 Task: Look for products in the category "Eye Drops" from Boiron only.
Action: Mouse moved to (251, 113)
Screenshot: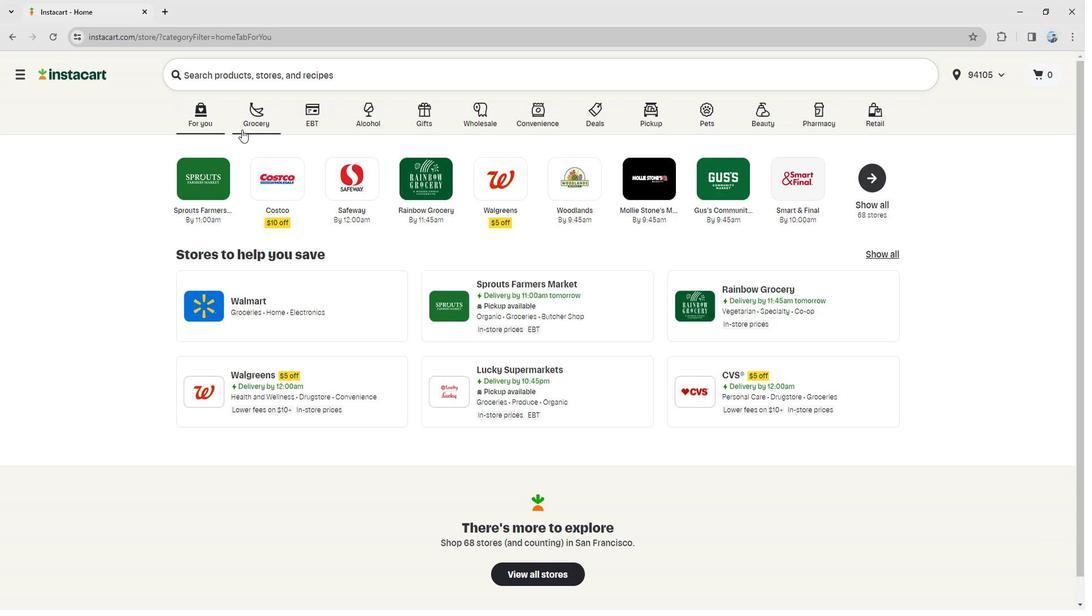 
Action: Mouse pressed left at (251, 113)
Screenshot: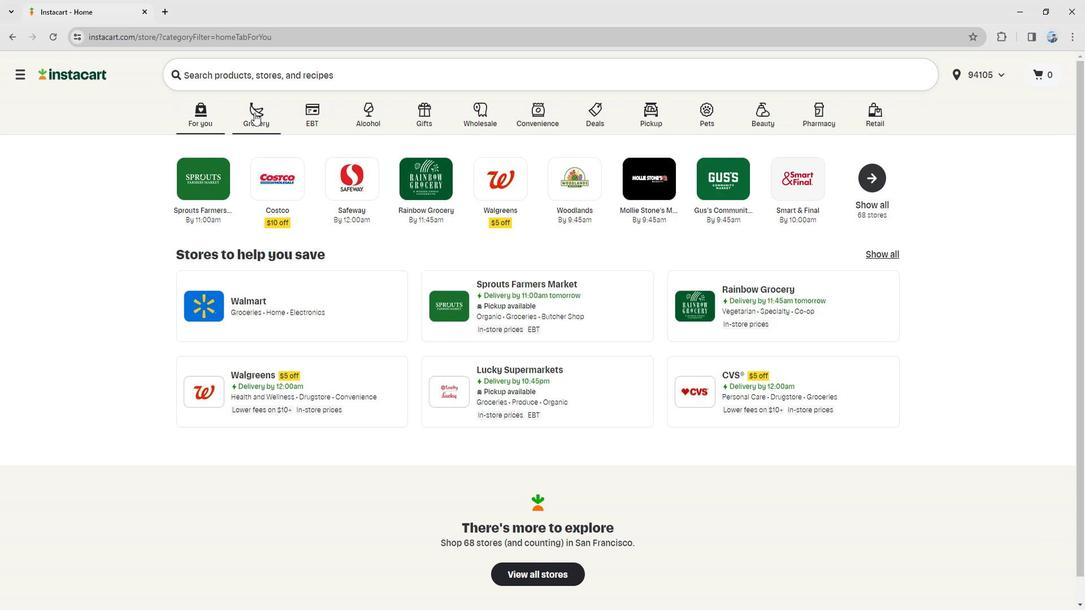 
Action: Mouse moved to (842, 188)
Screenshot: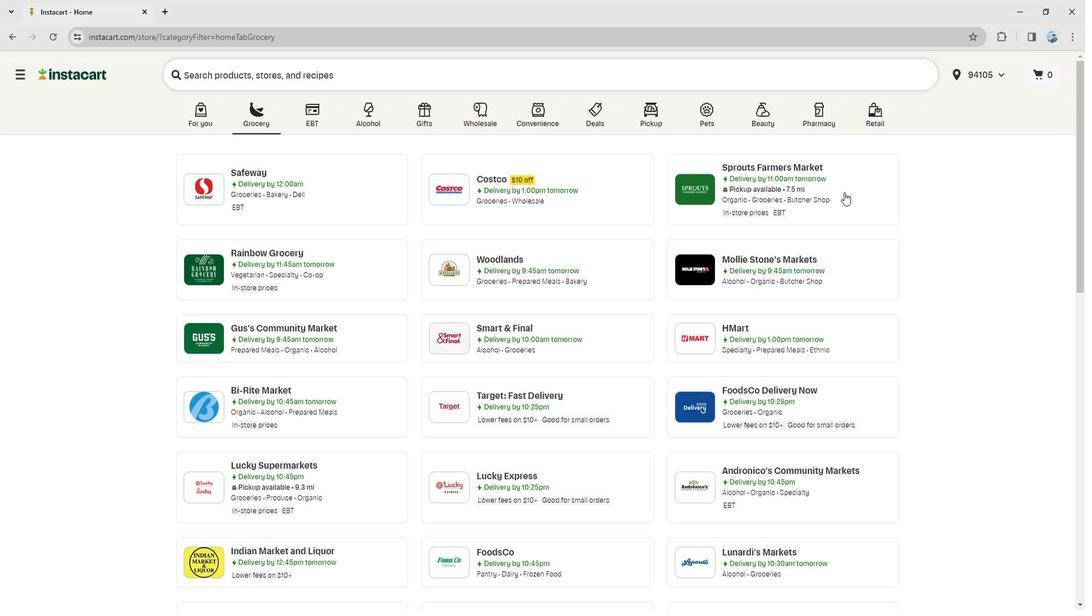 
Action: Mouse pressed left at (842, 188)
Screenshot: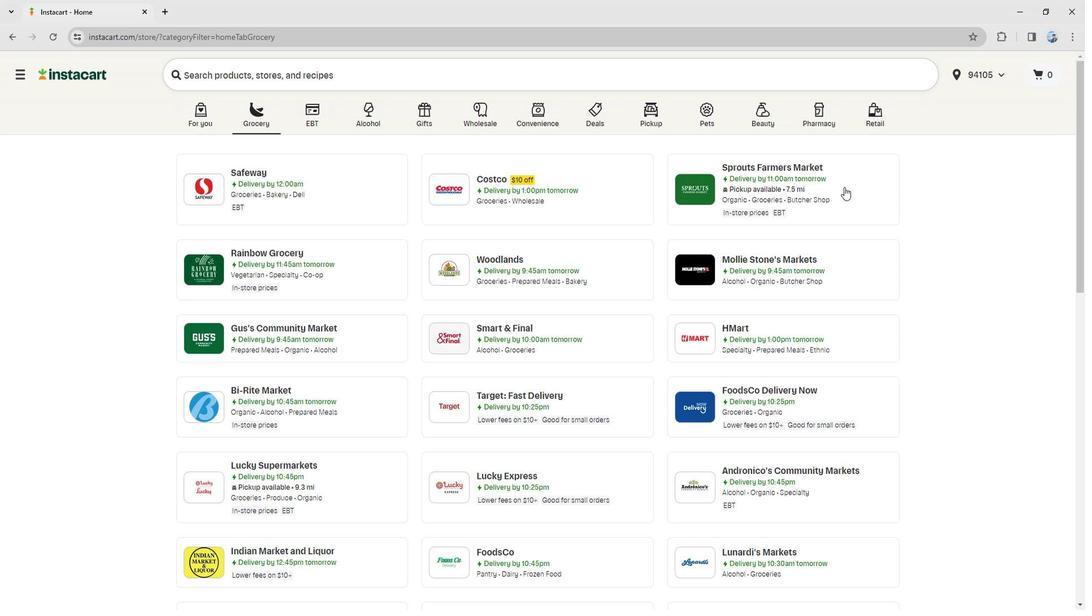 
Action: Mouse moved to (76, 362)
Screenshot: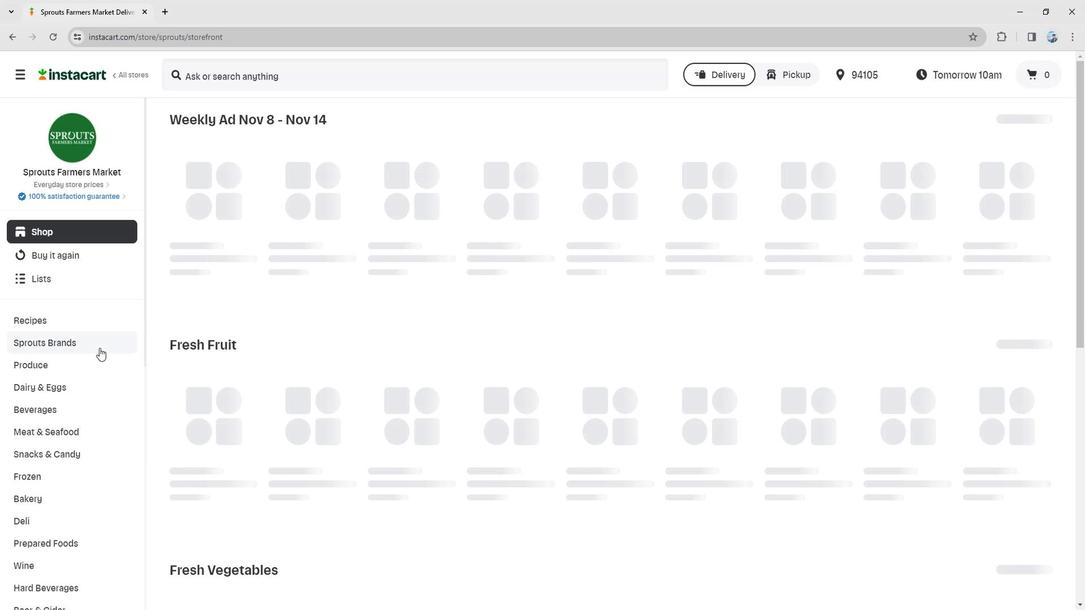 
Action: Mouse scrolled (76, 362) with delta (0, 0)
Screenshot: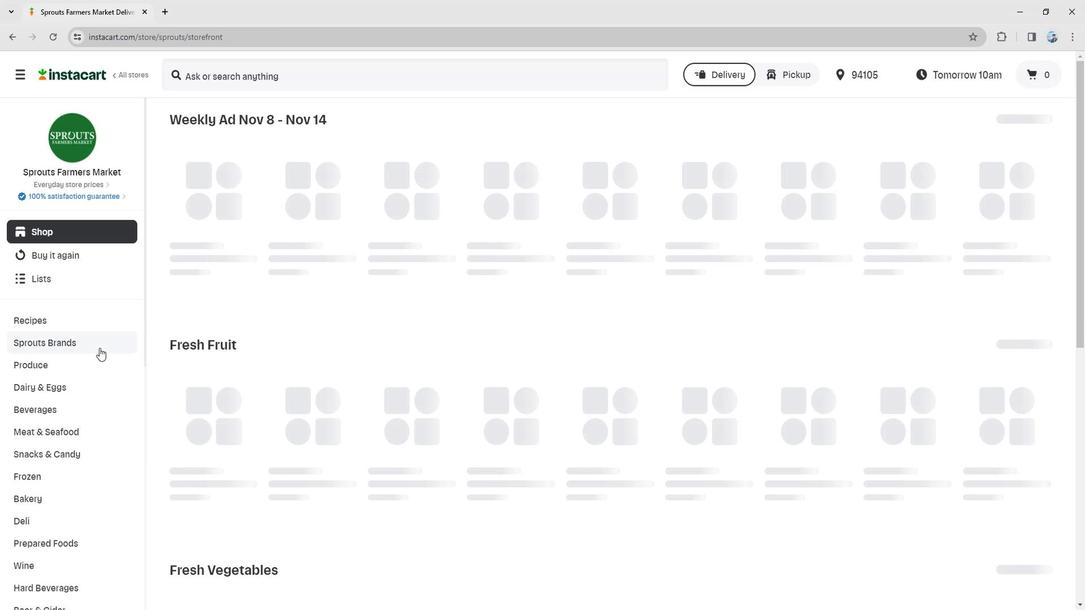 
Action: Mouse moved to (71, 370)
Screenshot: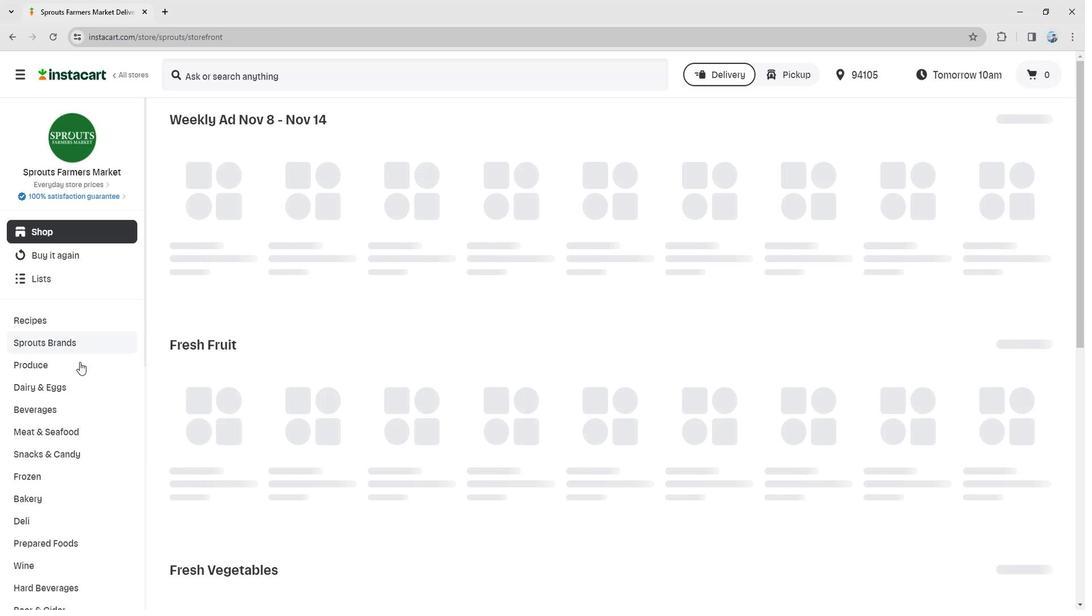 
Action: Mouse scrolled (71, 369) with delta (0, 0)
Screenshot: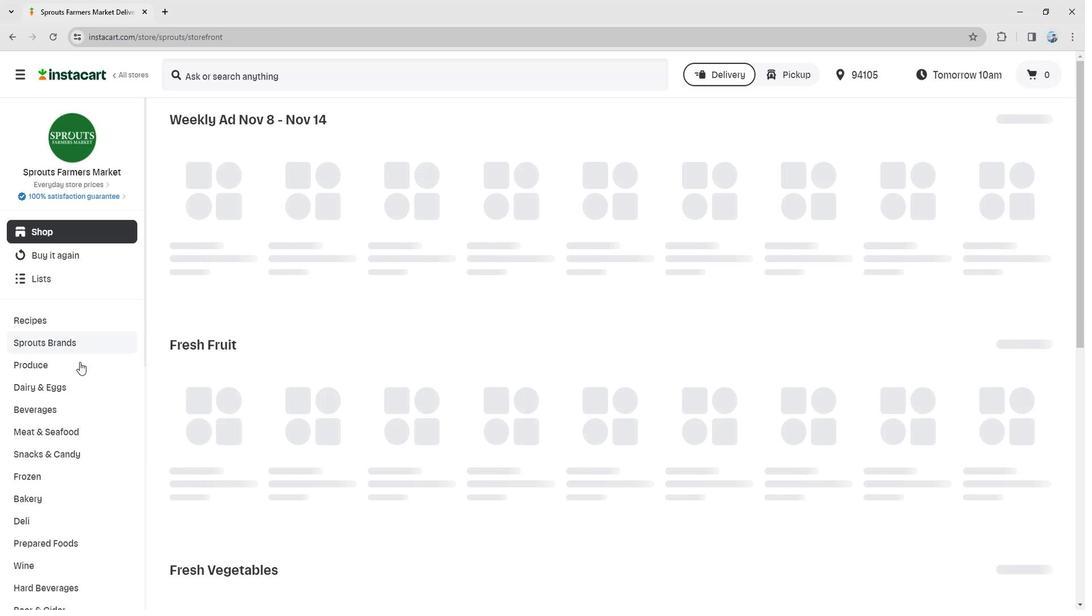 
Action: Mouse scrolled (71, 369) with delta (0, 0)
Screenshot: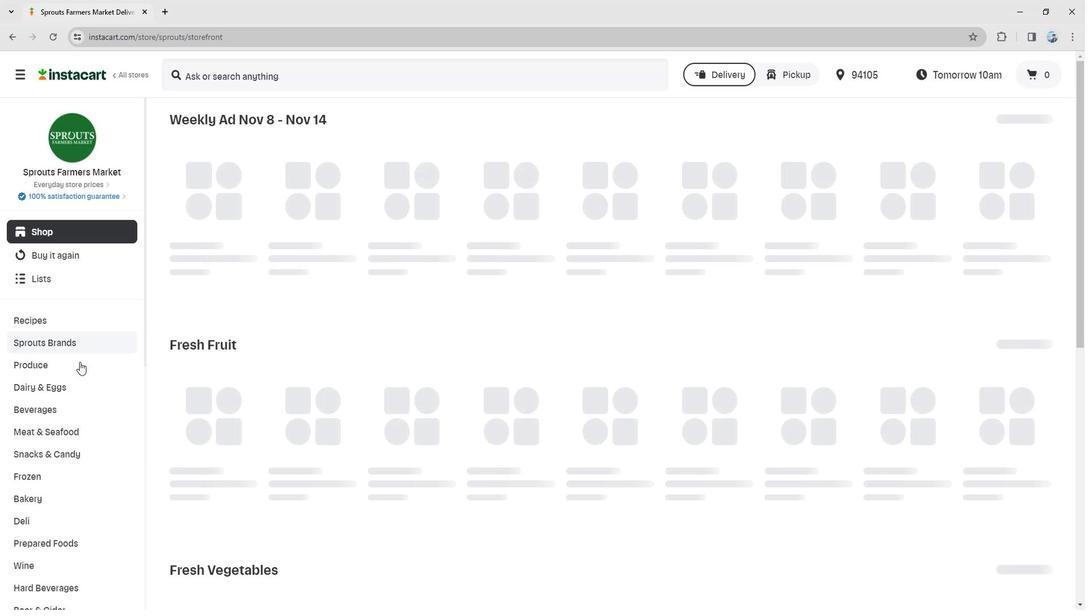
Action: Mouse scrolled (71, 369) with delta (0, 0)
Screenshot: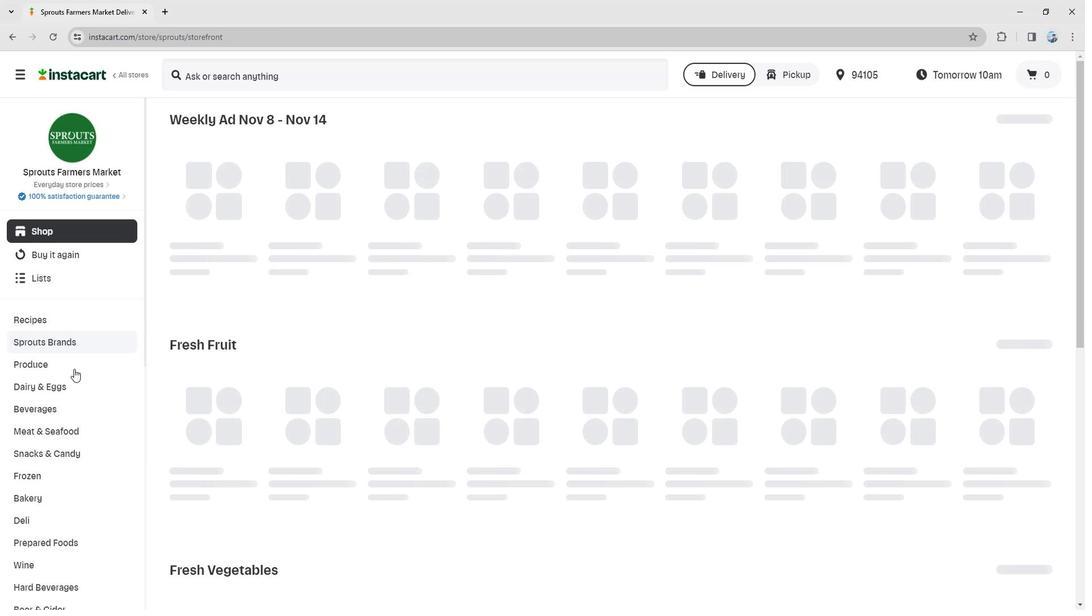 
Action: Mouse scrolled (71, 369) with delta (0, 0)
Screenshot: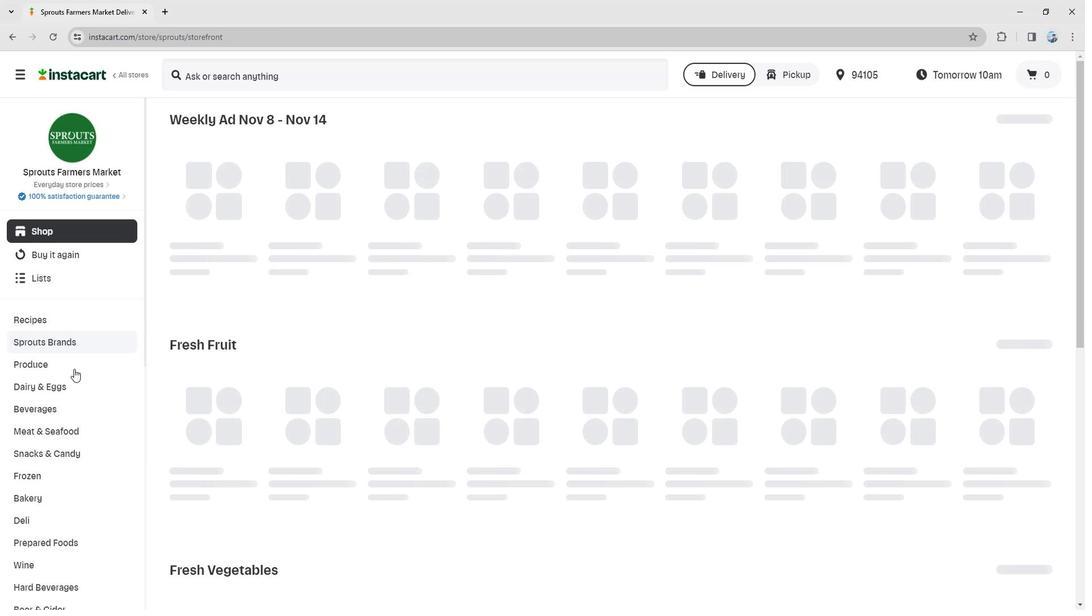 
Action: Mouse scrolled (71, 369) with delta (0, 0)
Screenshot: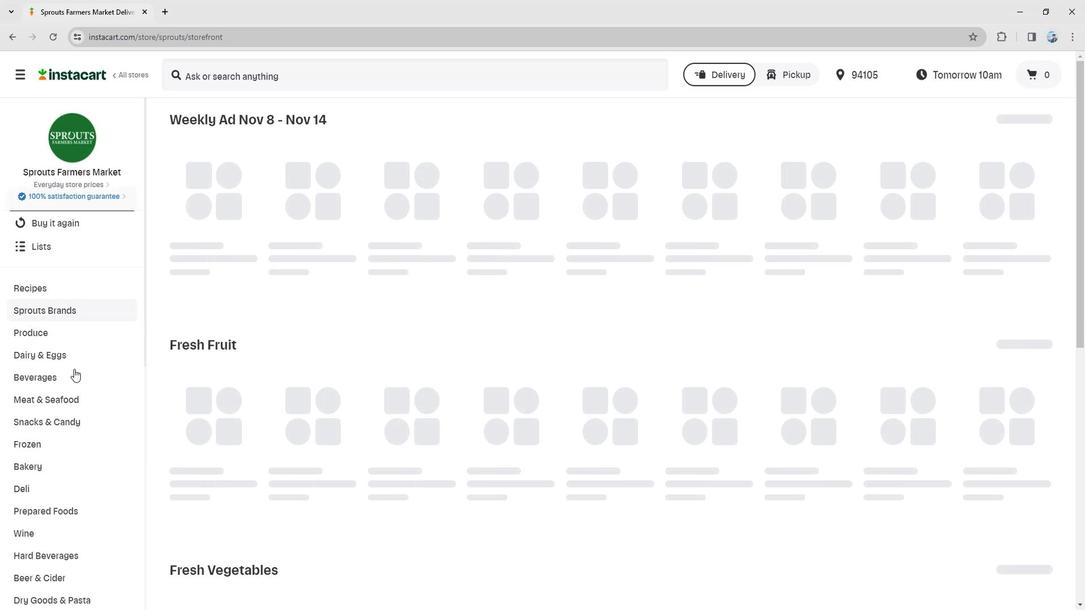 
Action: Mouse scrolled (71, 369) with delta (0, 0)
Screenshot: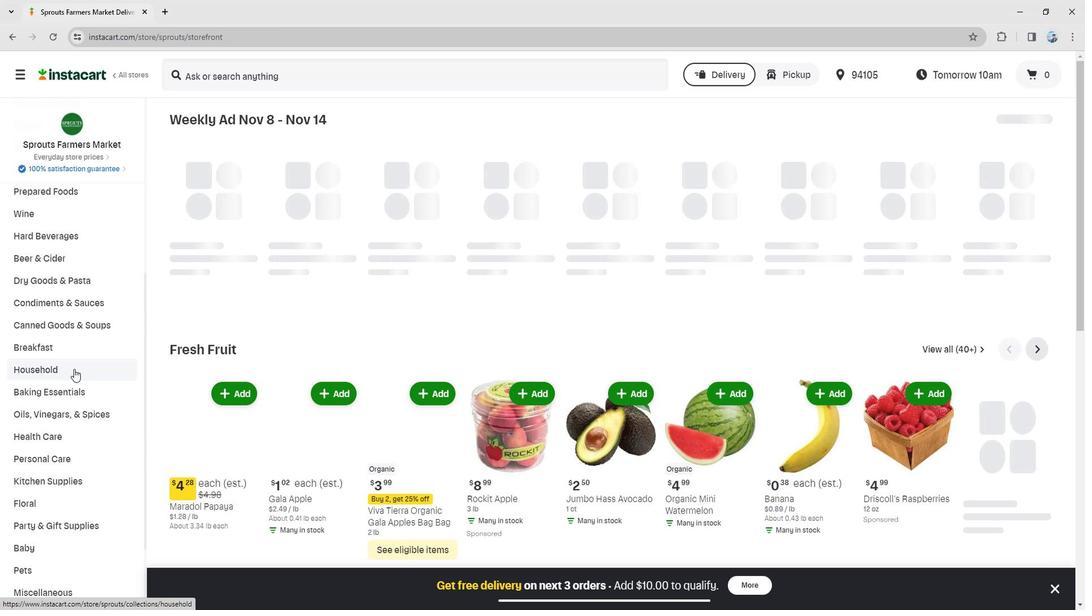 
Action: Mouse scrolled (71, 369) with delta (0, 0)
Screenshot: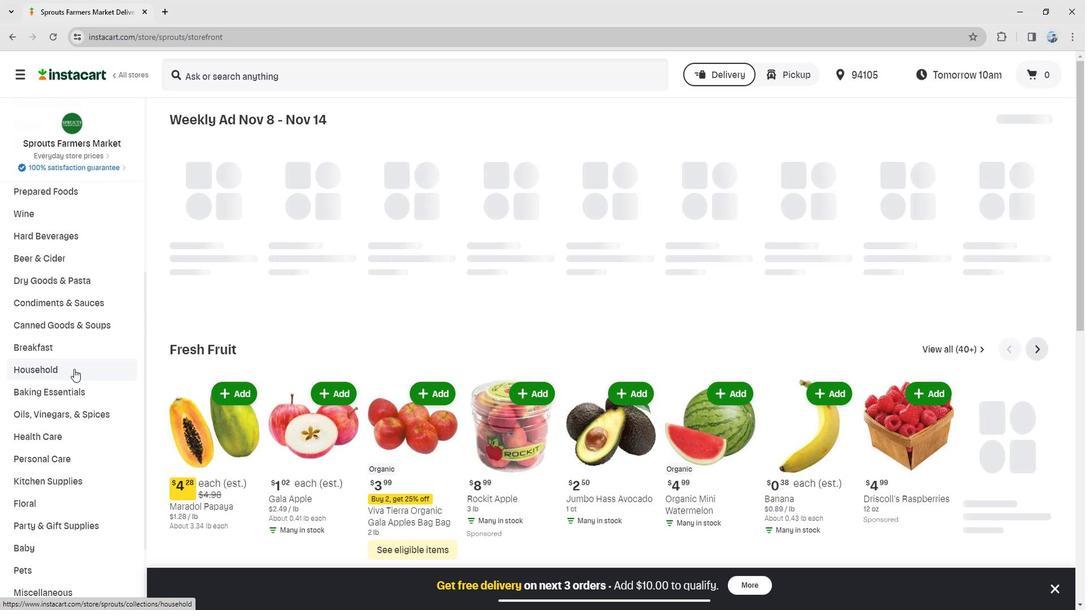 
Action: Mouse moved to (68, 353)
Screenshot: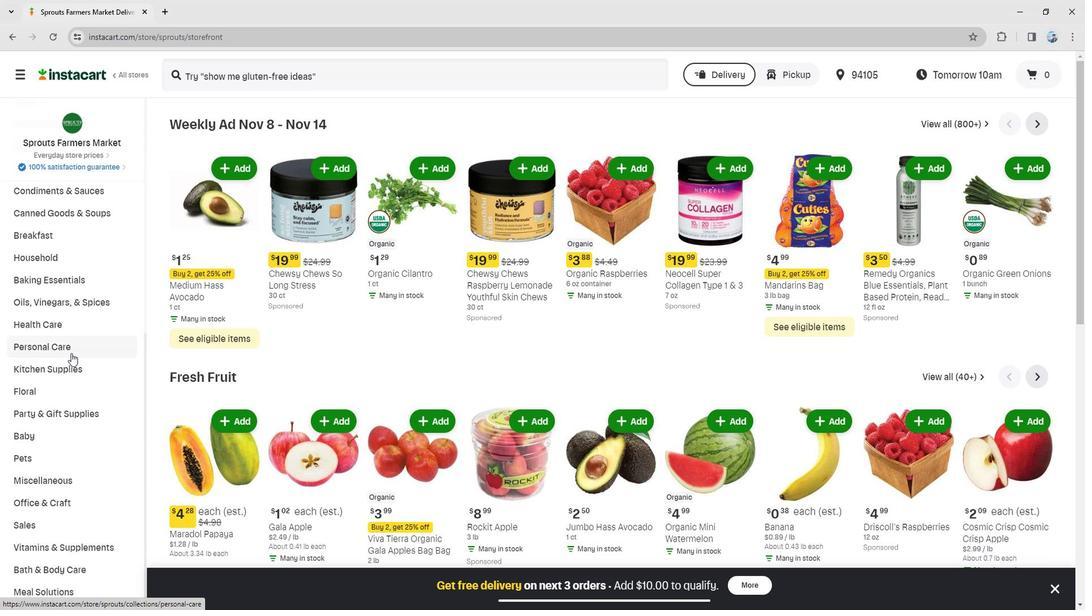 
Action: Mouse pressed left at (68, 353)
Screenshot: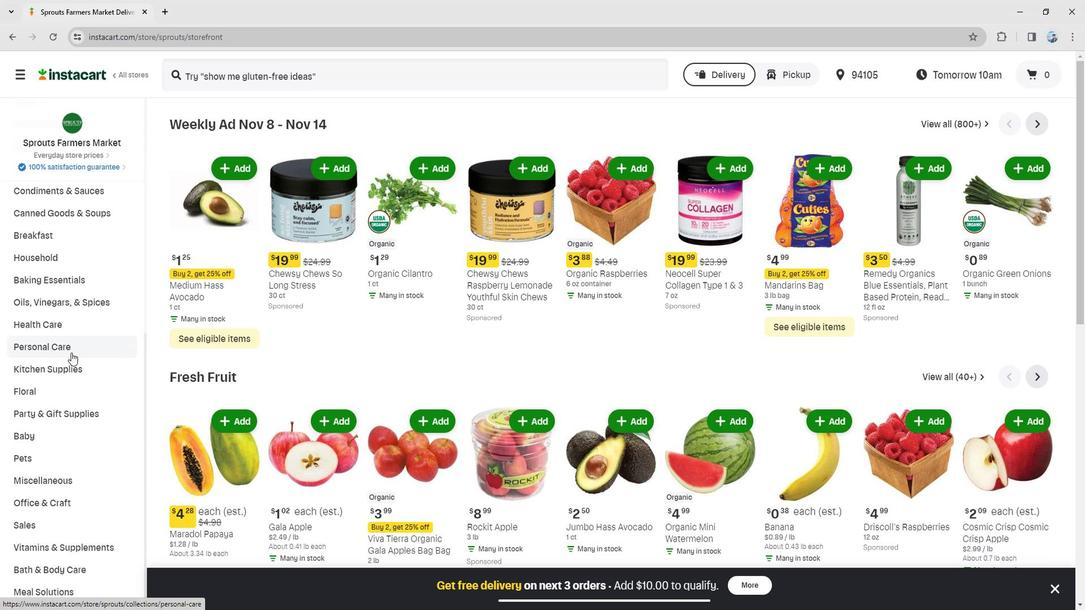 
Action: Mouse moved to (75, 499)
Screenshot: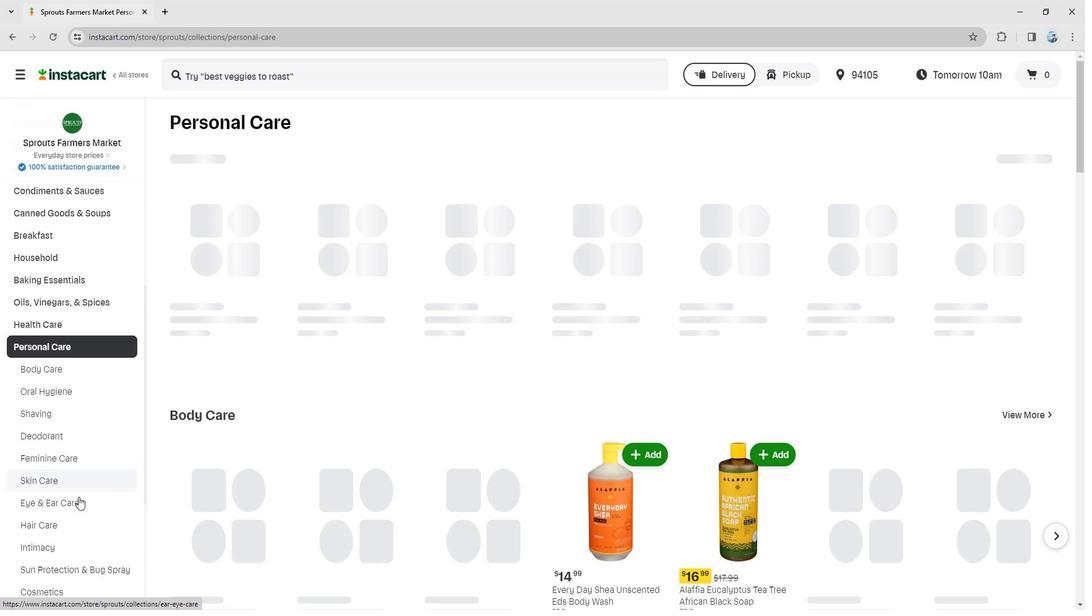 
Action: Mouse pressed left at (75, 499)
Screenshot: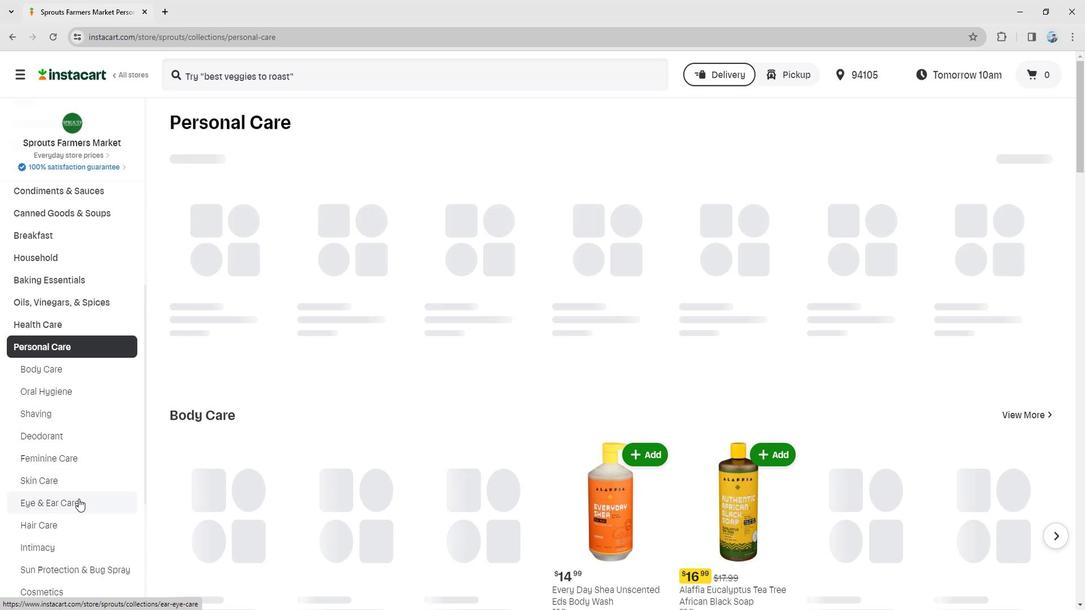 
Action: Mouse moved to (269, 167)
Screenshot: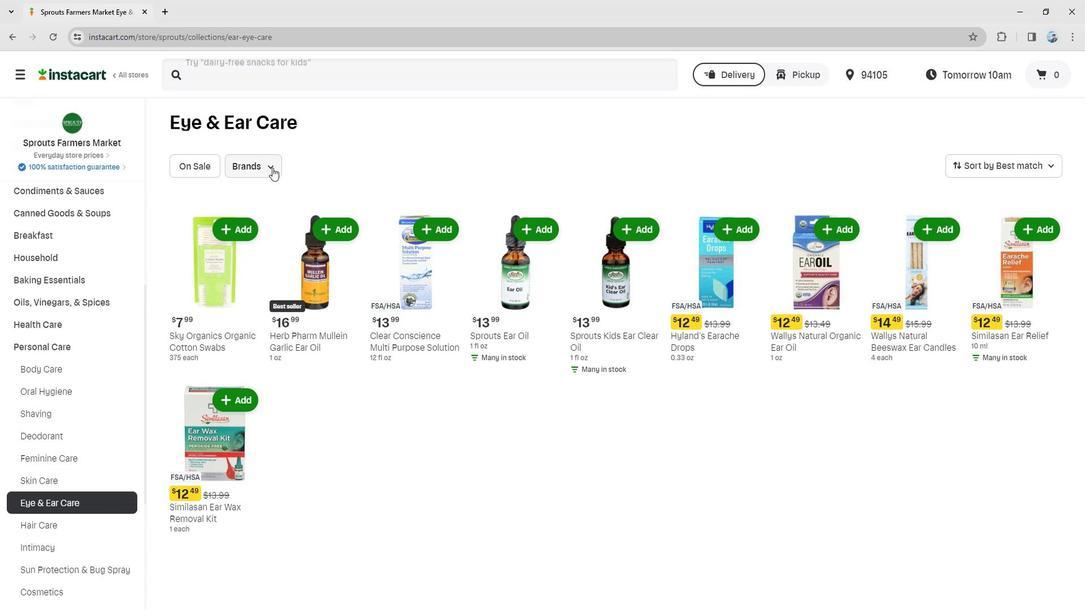 
Action: Mouse pressed left at (269, 167)
Screenshot: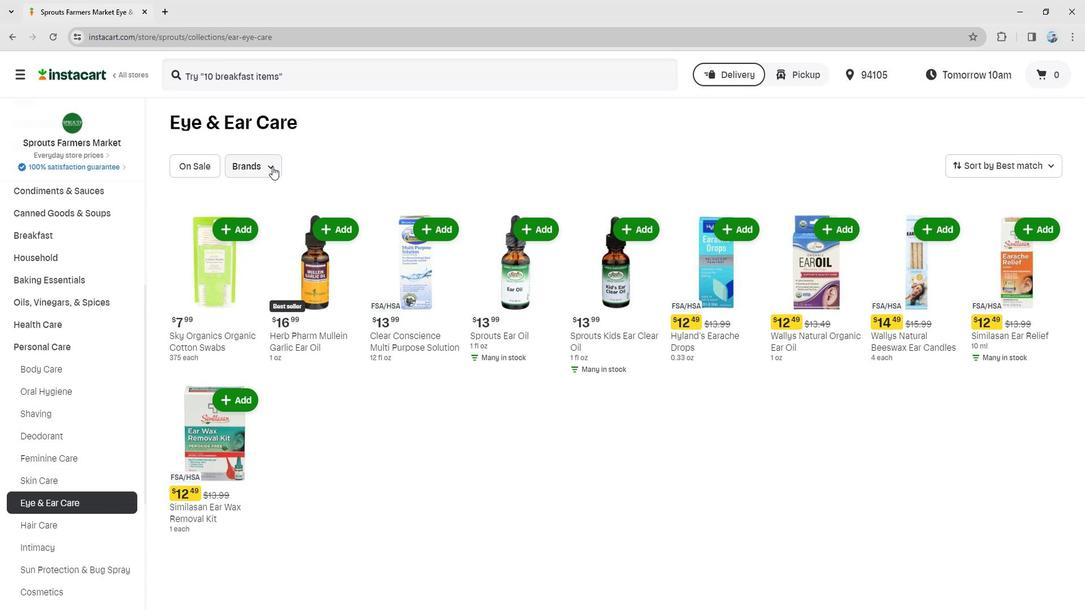 
Action: Mouse moved to (294, 222)
Screenshot: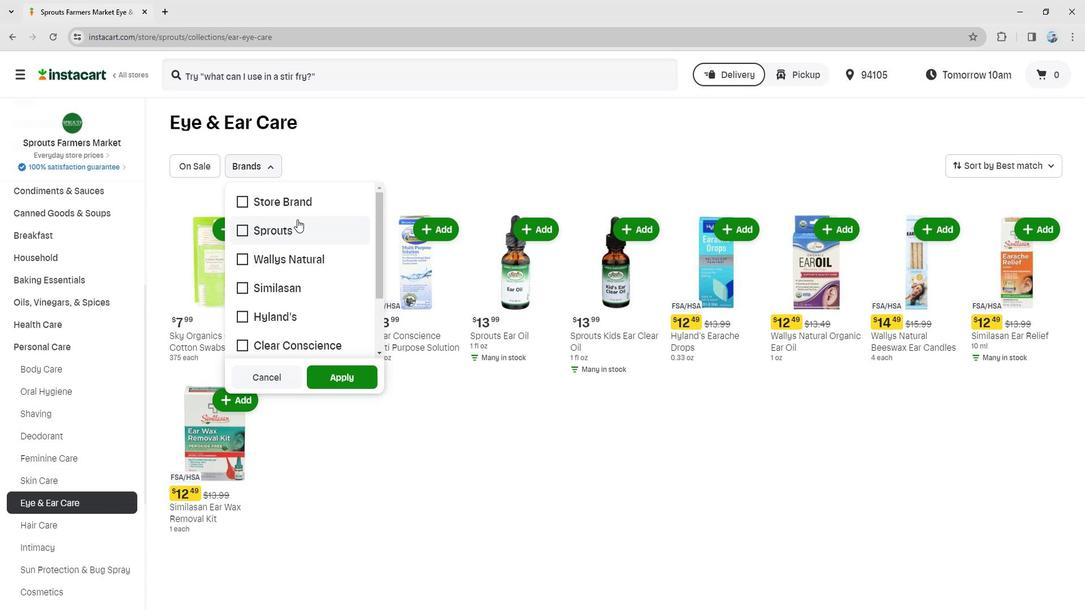 
Action: Mouse scrolled (294, 221) with delta (0, 0)
Screenshot: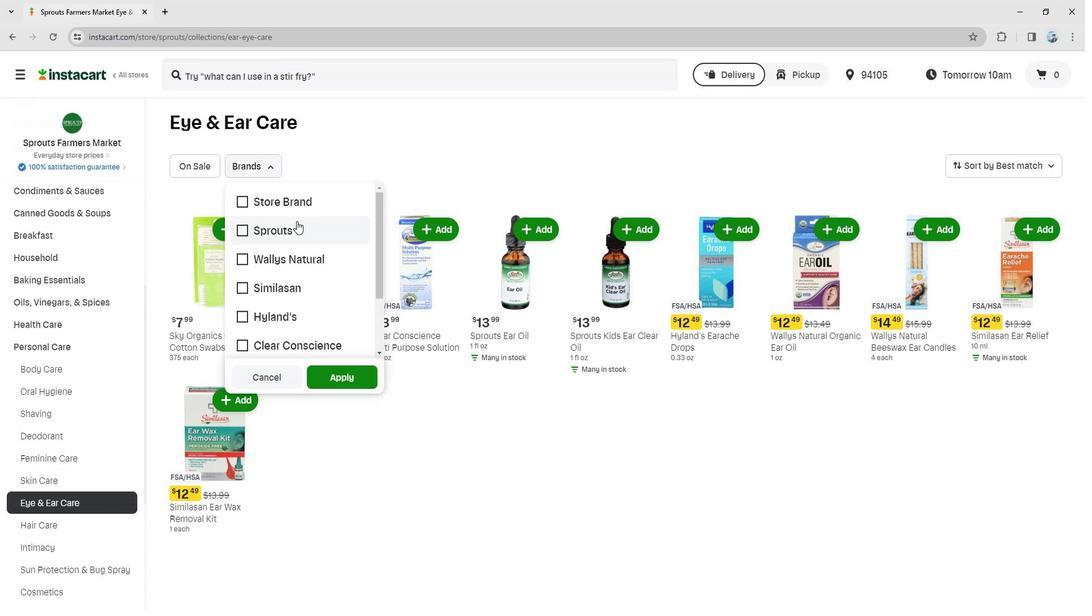 
Action: Mouse scrolled (294, 221) with delta (0, 0)
Screenshot: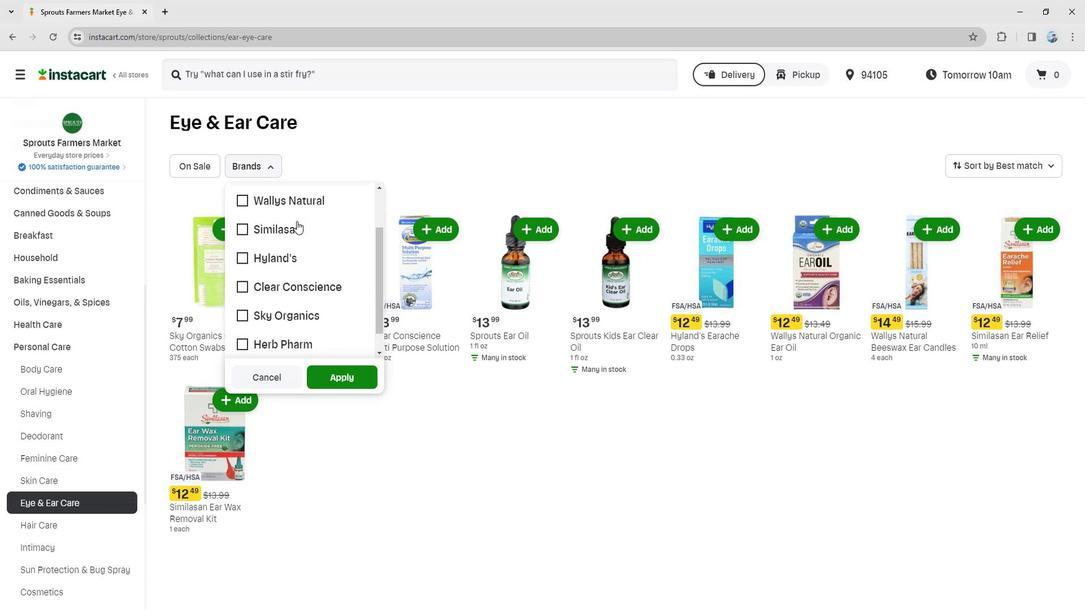 
Action: Mouse scrolled (294, 221) with delta (0, 0)
Screenshot: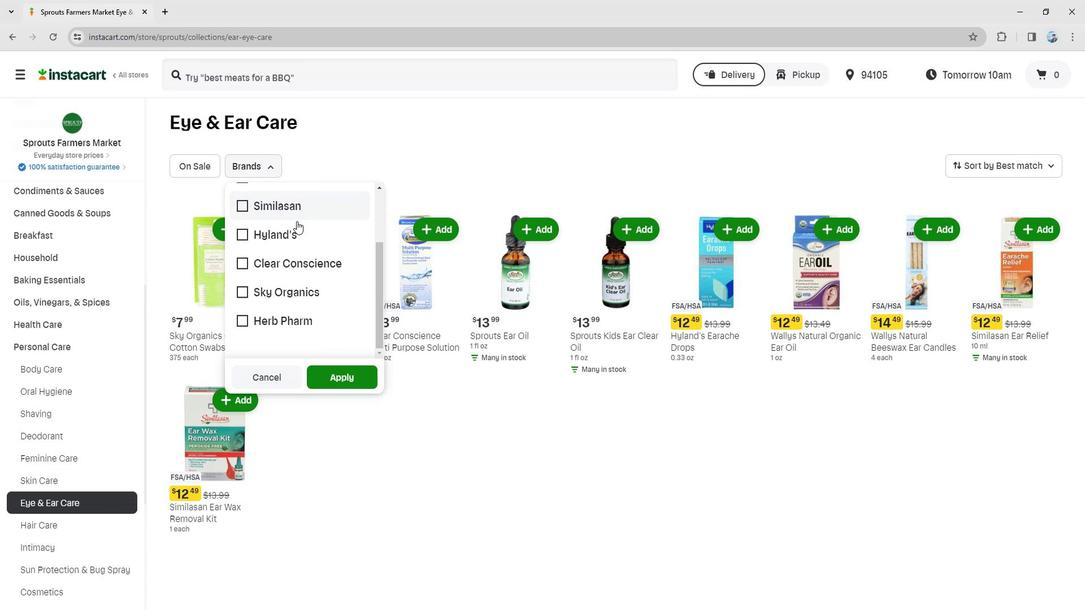 
